Task: Locate the nearest caves and caverns to Mammoth Cave, Kentucky, and Ruby Falls, Tennessee.
Action: Mouse moved to (157, 102)
Screenshot: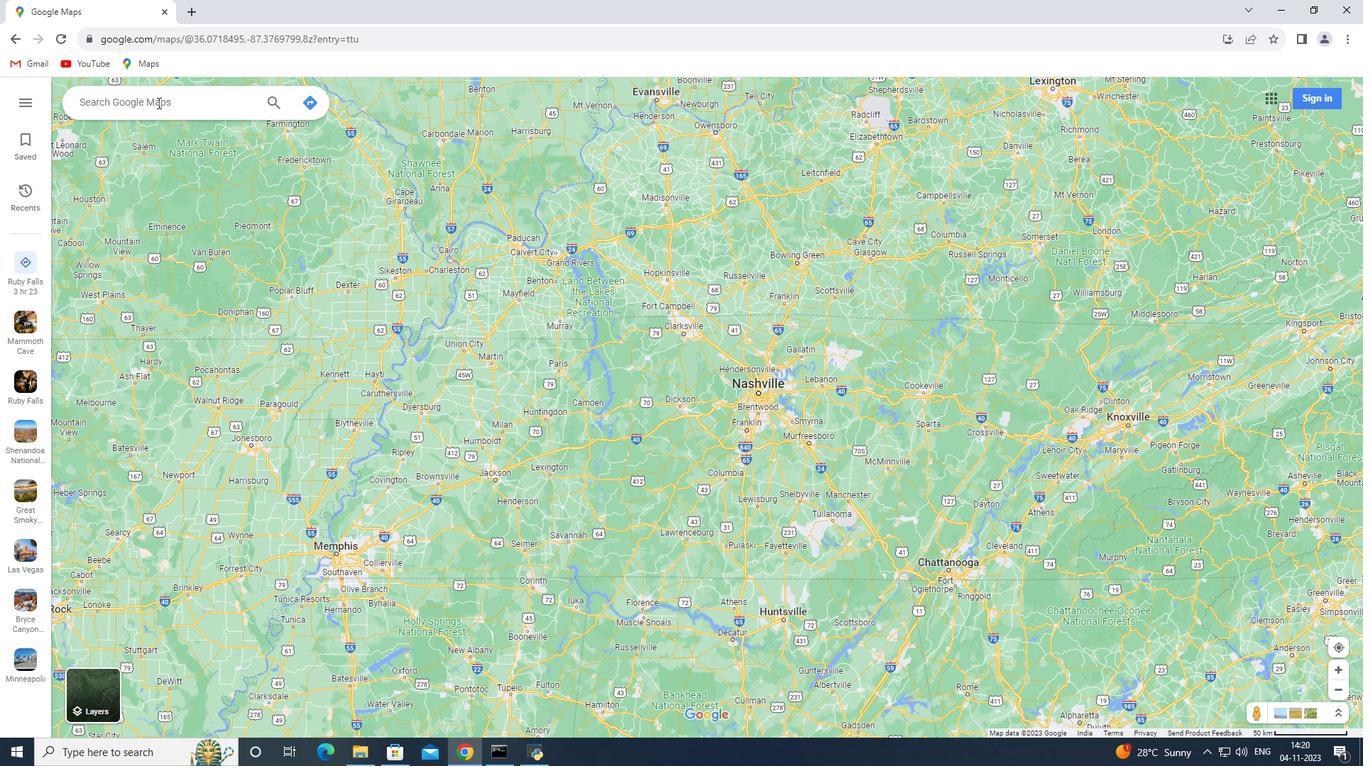 
Action: Mouse pressed left at (157, 102)
Screenshot: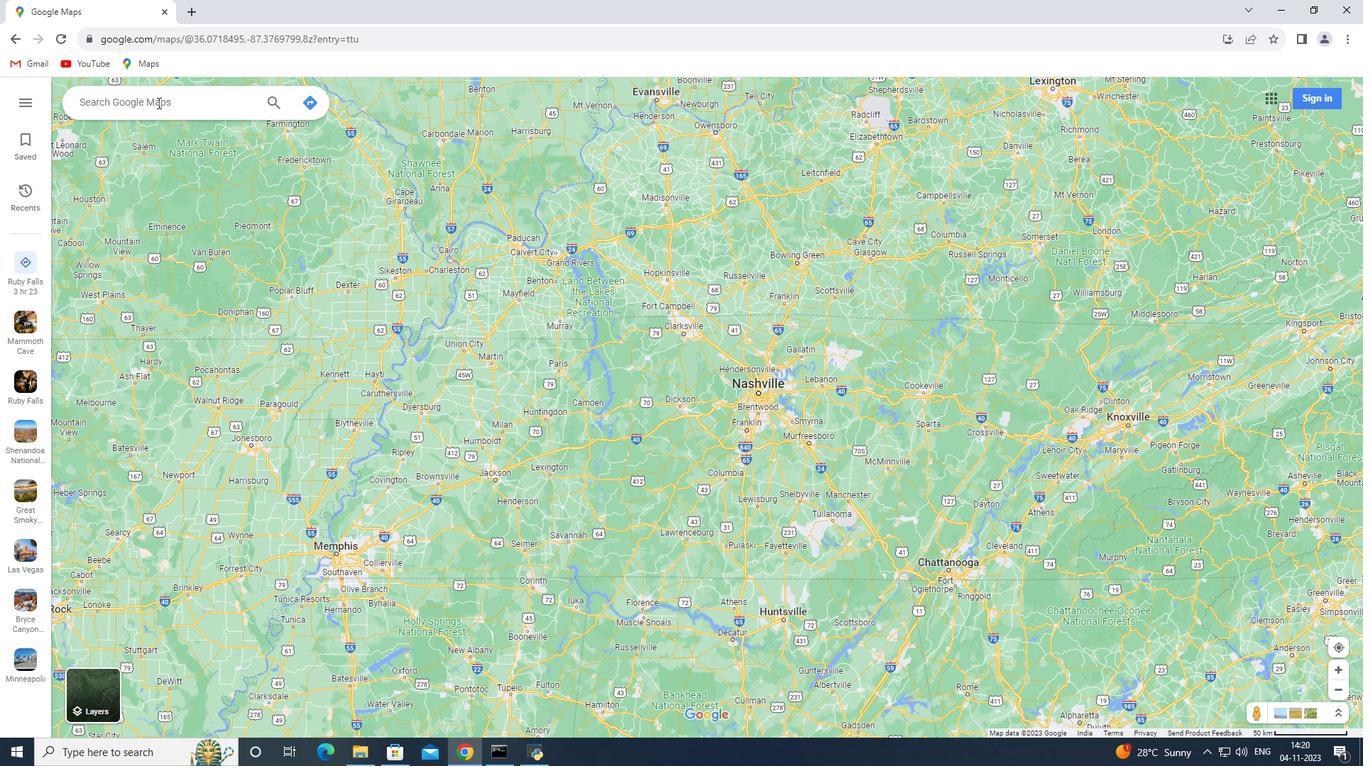 
Action: Key pressed <Key.shift_r>Mammoth<Key.space><Key.shift>Cave,<Key.space><Key.shift_r>Kentucky<Key.enter>
Screenshot: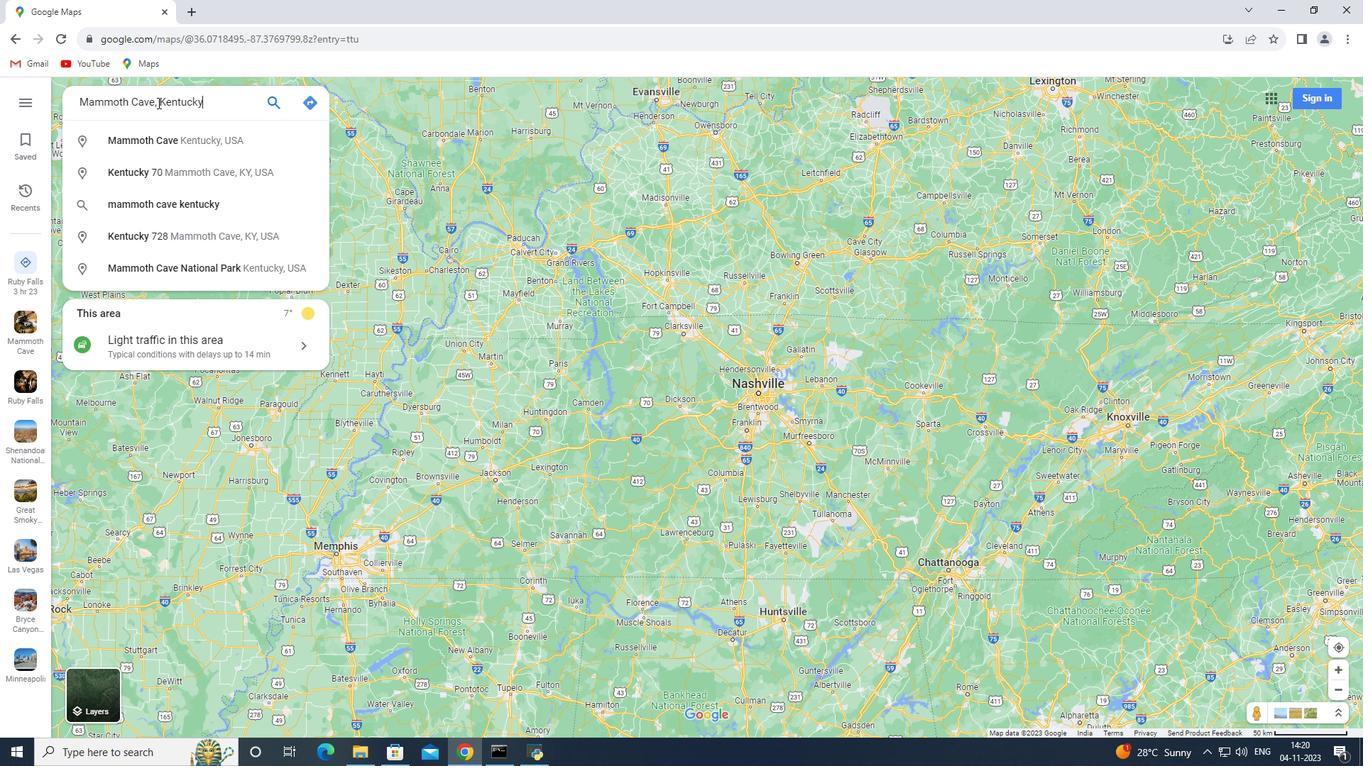 
Action: Mouse moved to (189, 349)
Screenshot: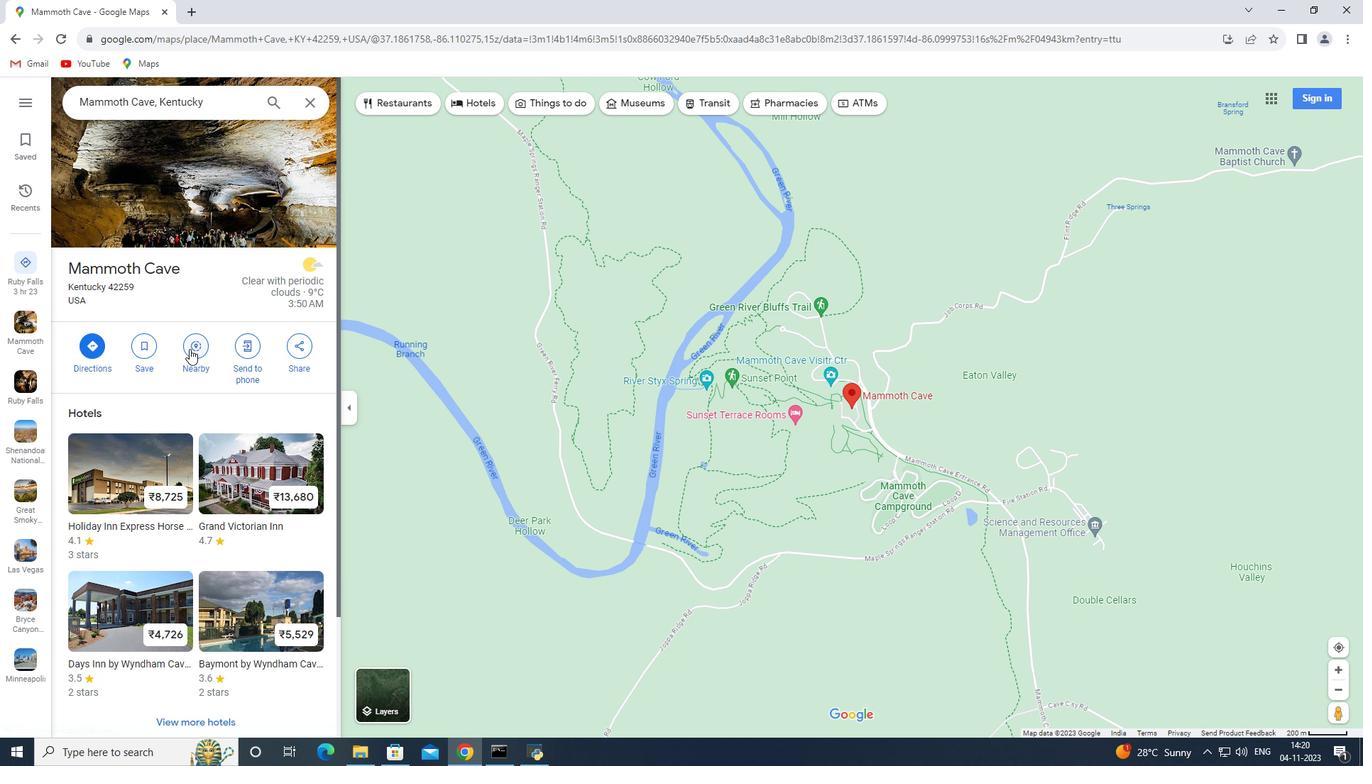 
Action: Mouse pressed left at (189, 349)
Screenshot: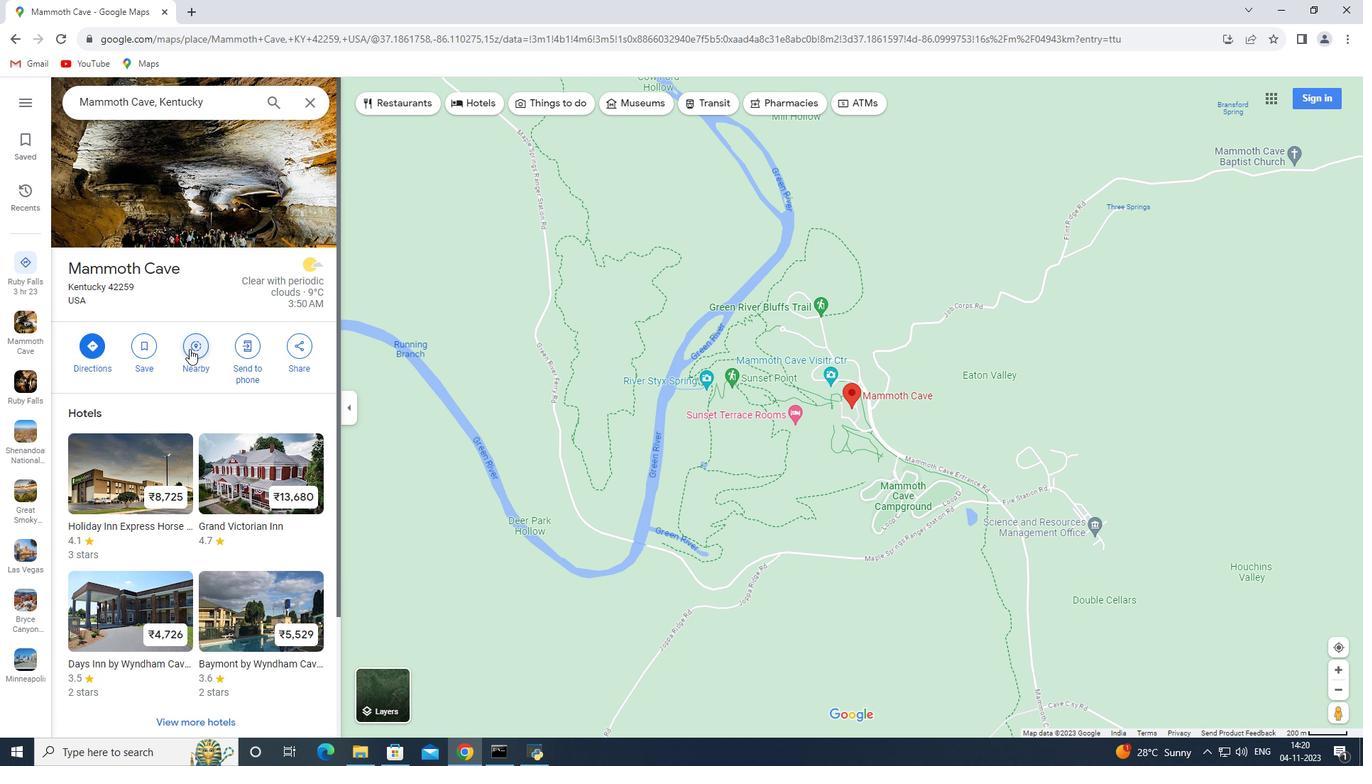
Action: Mouse moved to (195, 347)
Screenshot: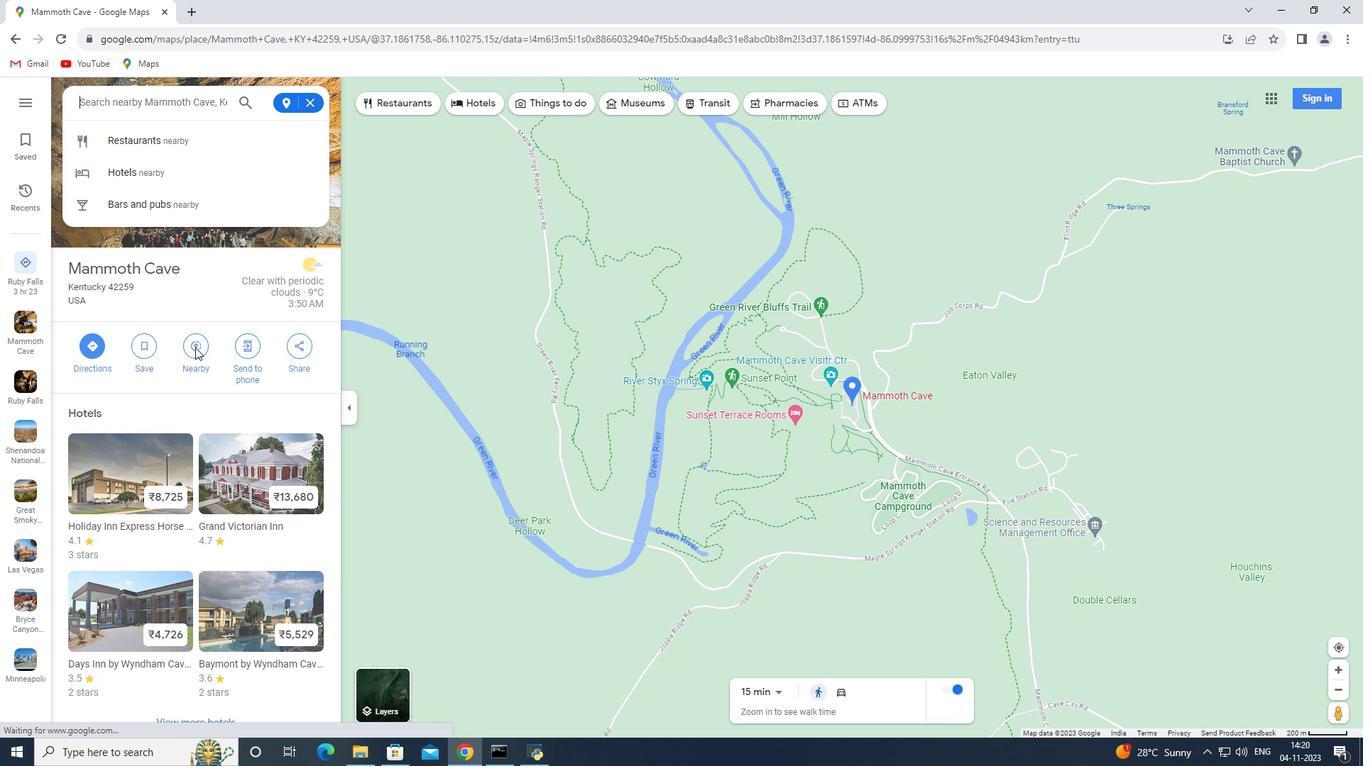 
Action: Key pressed caves<Key.space>and<Key.space>caverns<Key.enter>
Screenshot: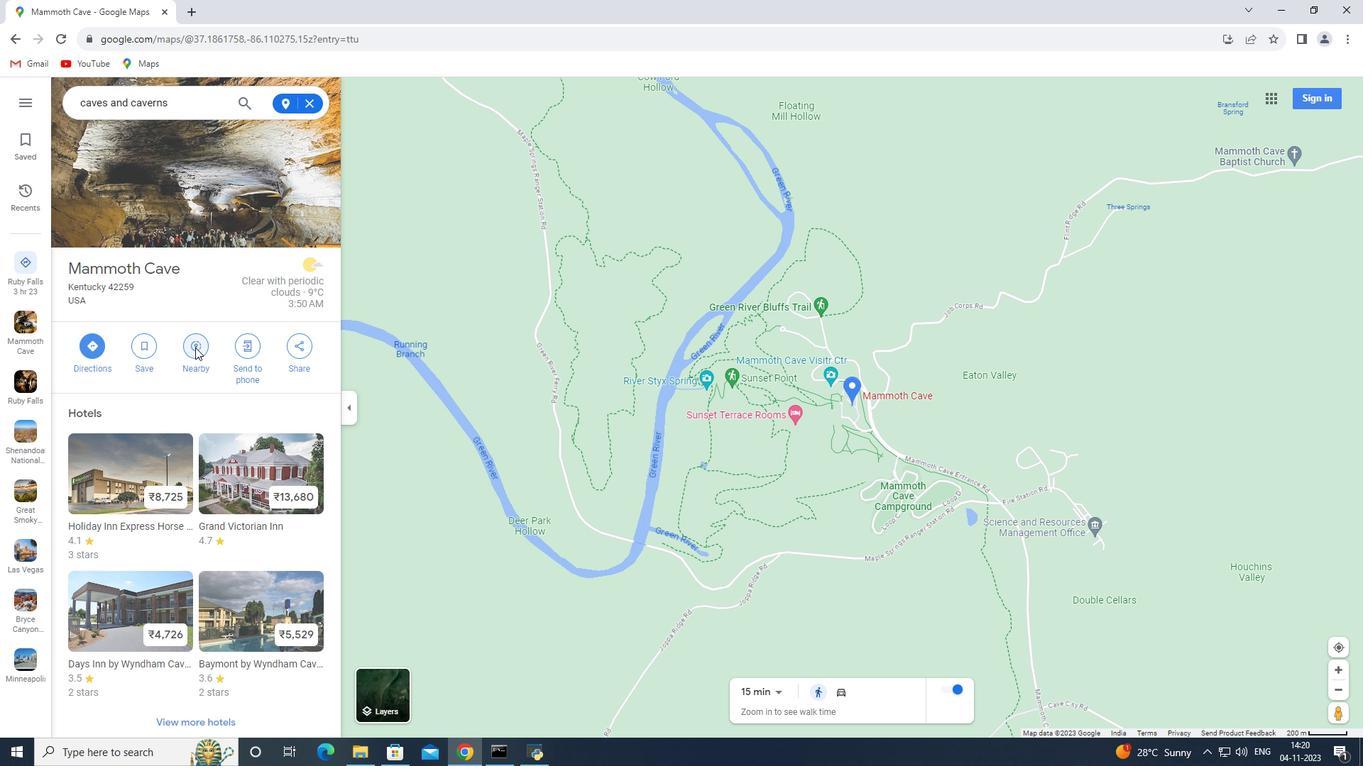 
Action: Mouse moved to (313, 105)
Screenshot: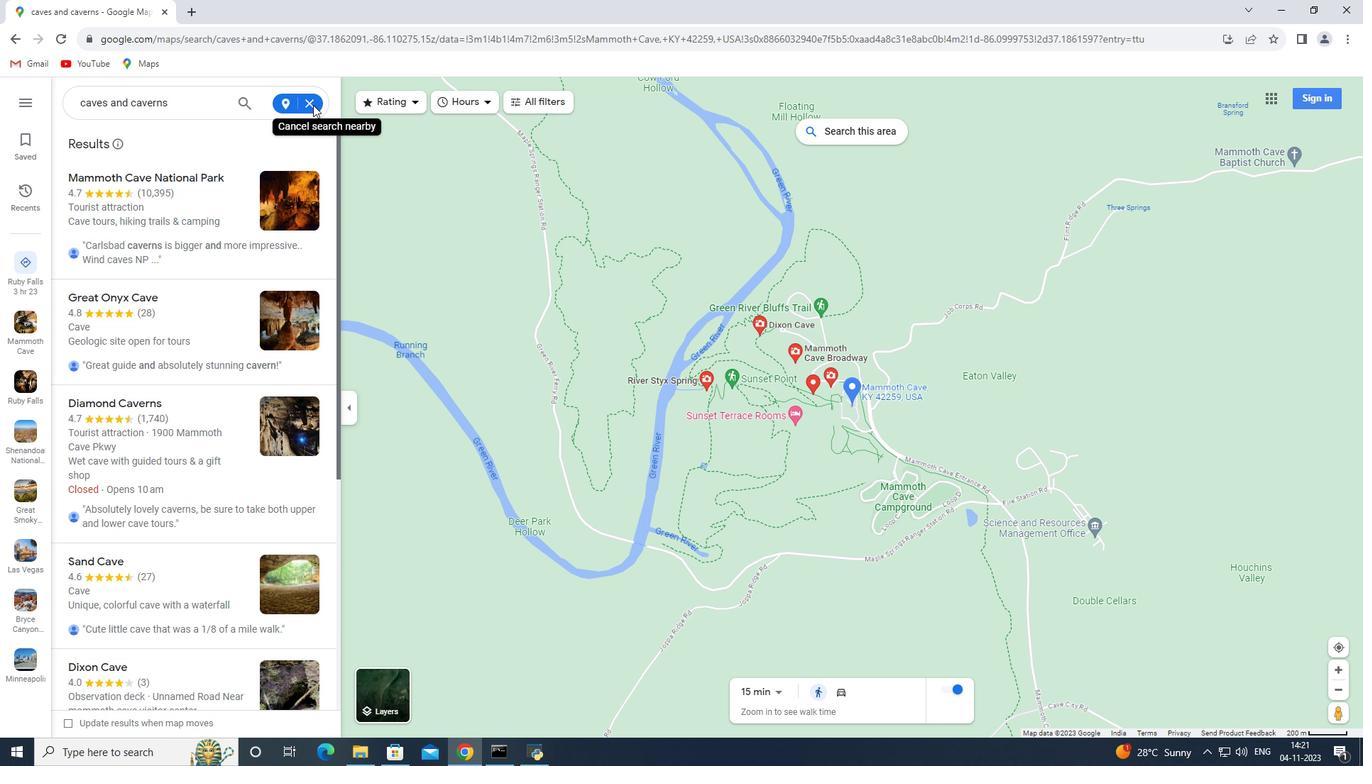 
Action: Mouse pressed left at (313, 105)
Screenshot: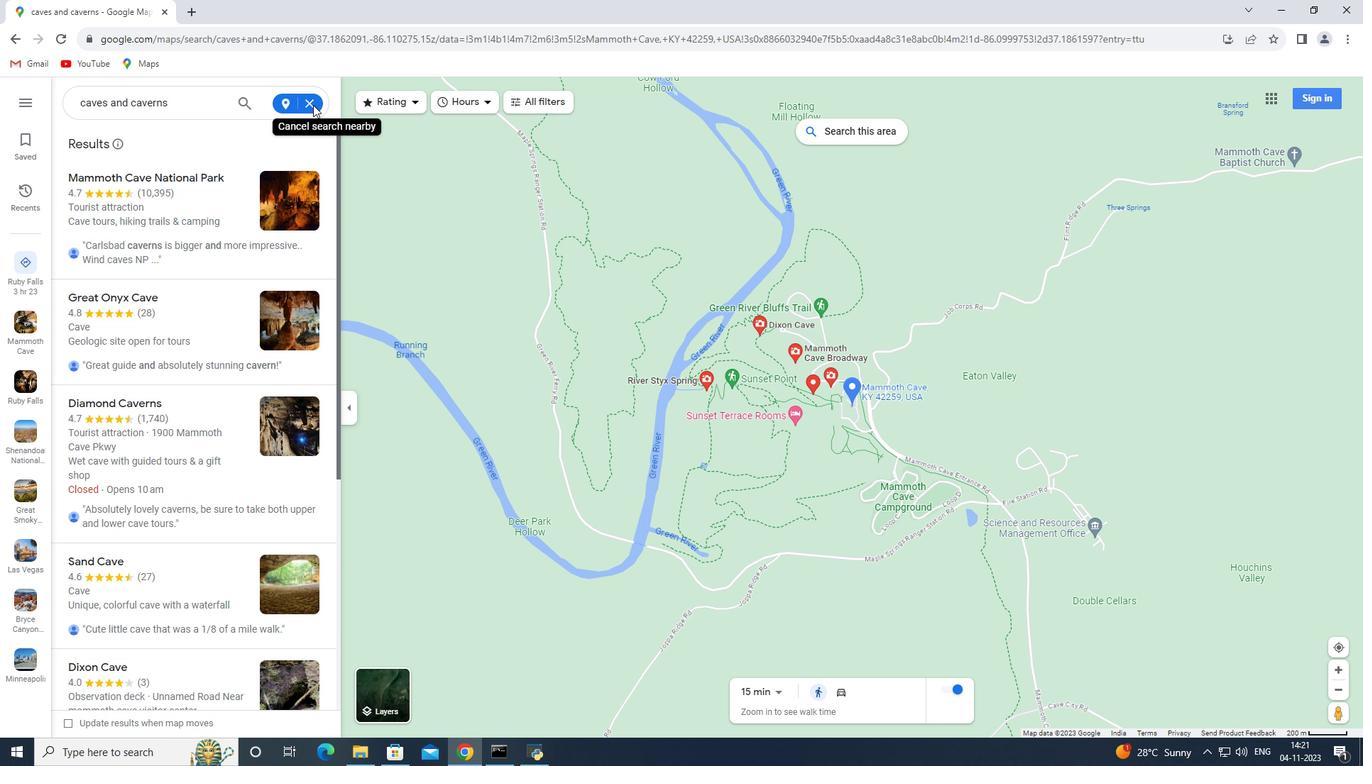 
Action: Mouse moved to (308, 107)
Screenshot: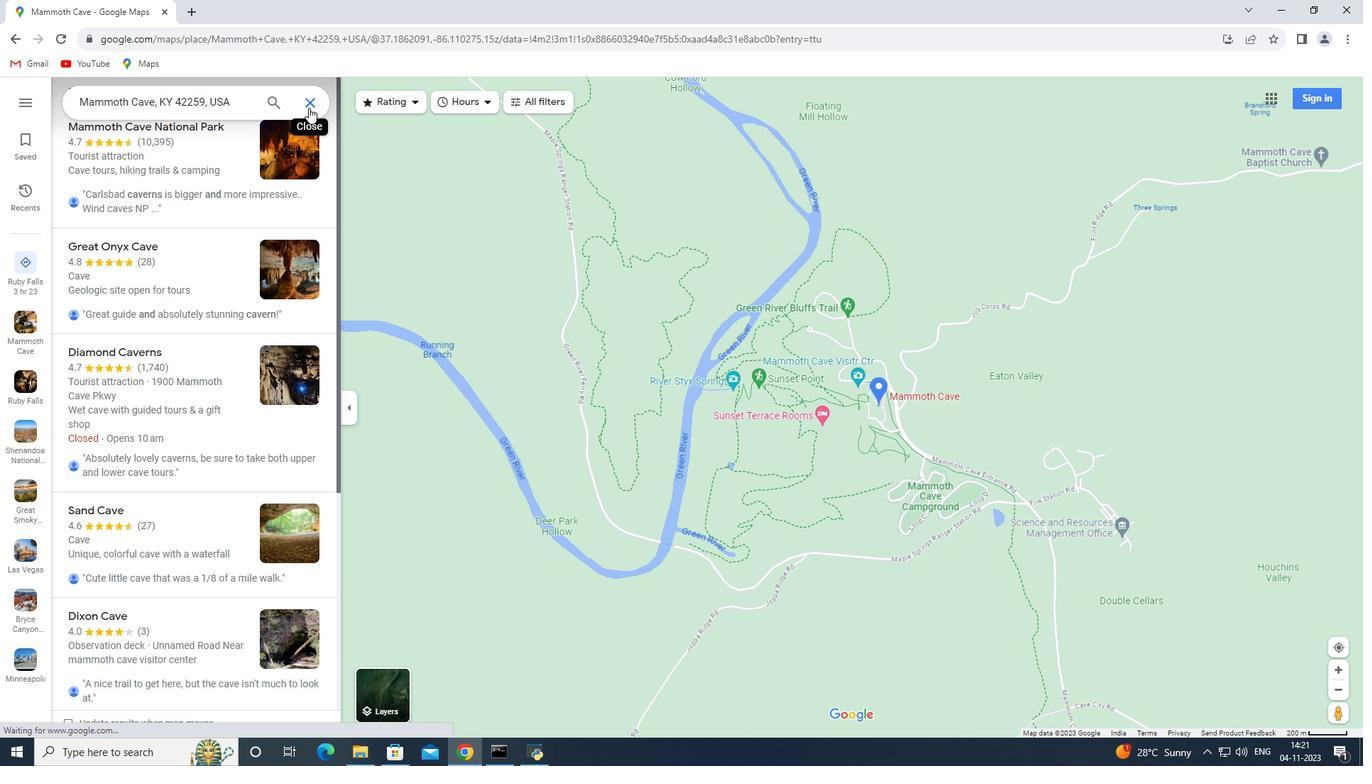 
Action: Mouse pressed left at (308, 107)
Screenshot: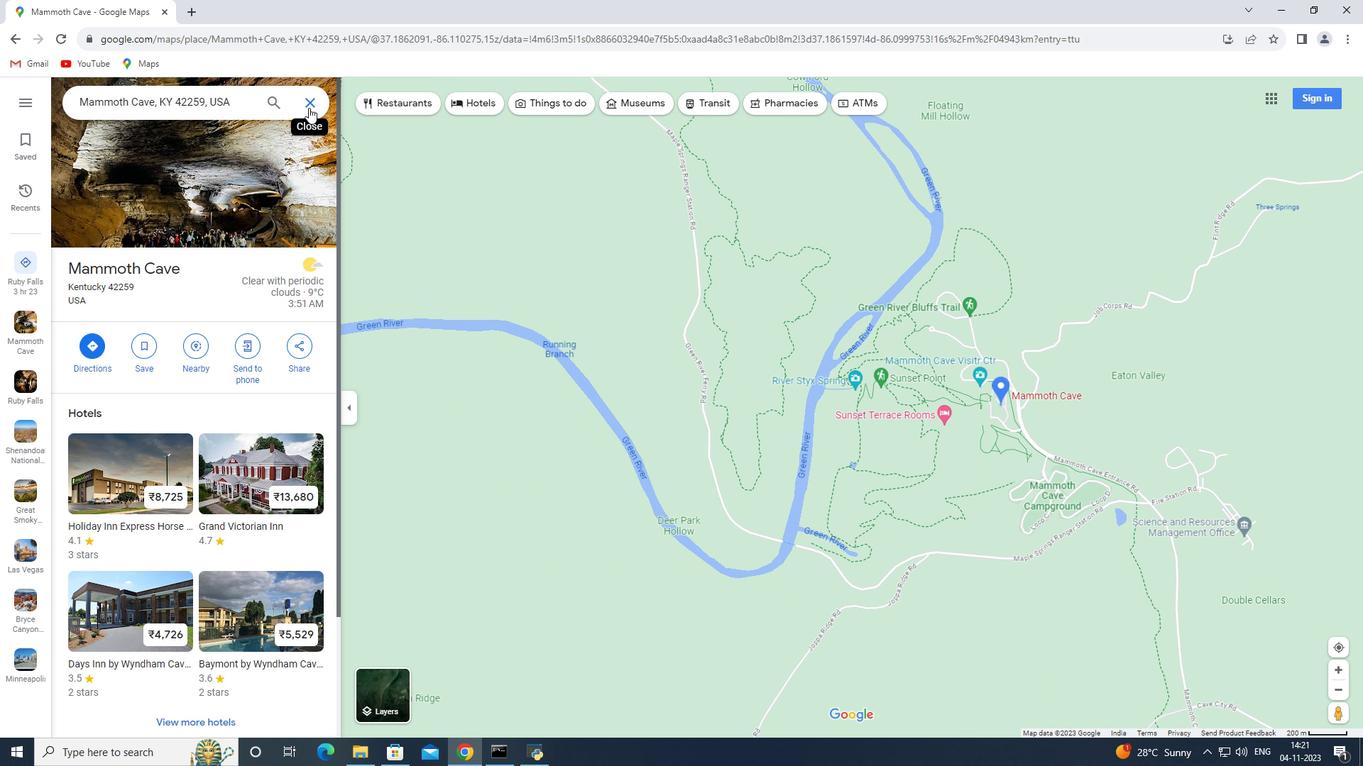 
Action: Mouse moved to (196, 107)
Screenshot: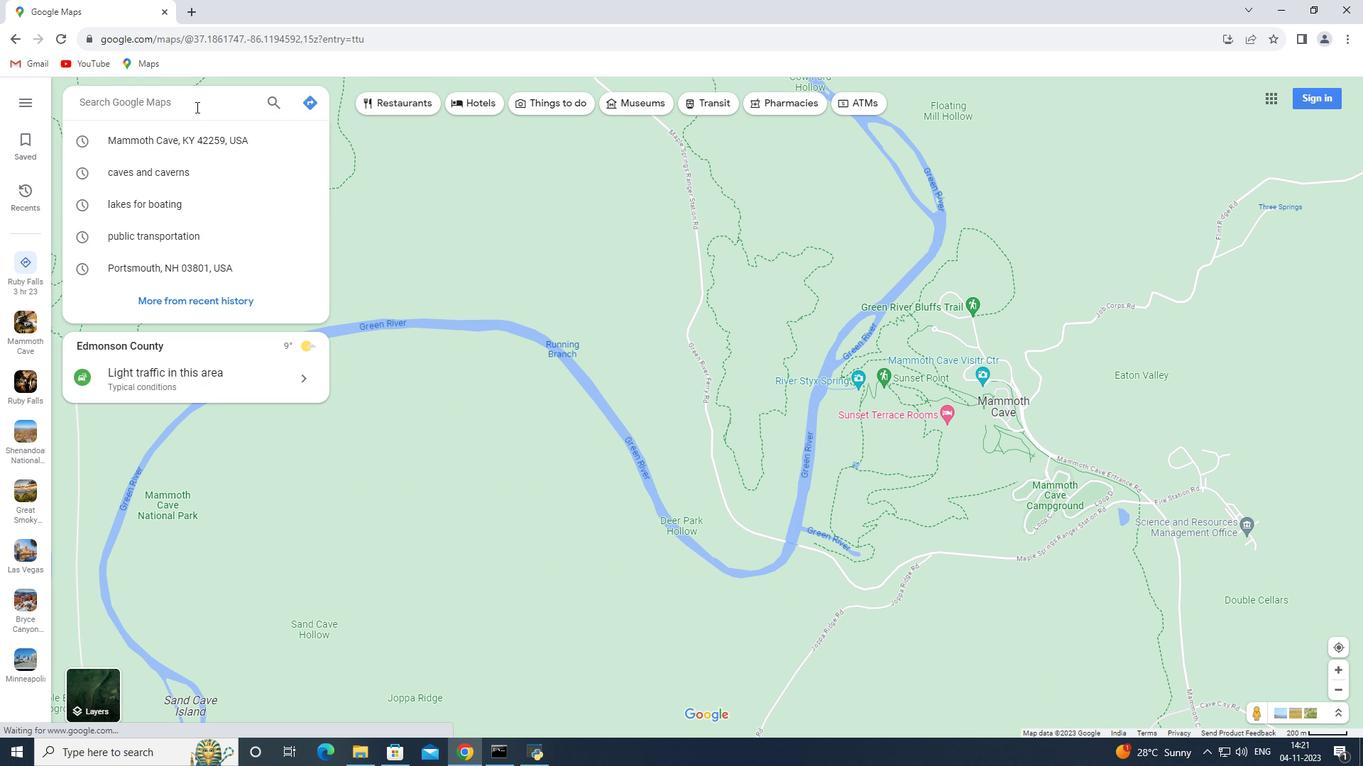 
Action: Key pressed <Key.shift>Ruby<Key.space><Key.shift>Falls,<Key.space><Key.shift>Tennessee<Key.enter>
Screenshot: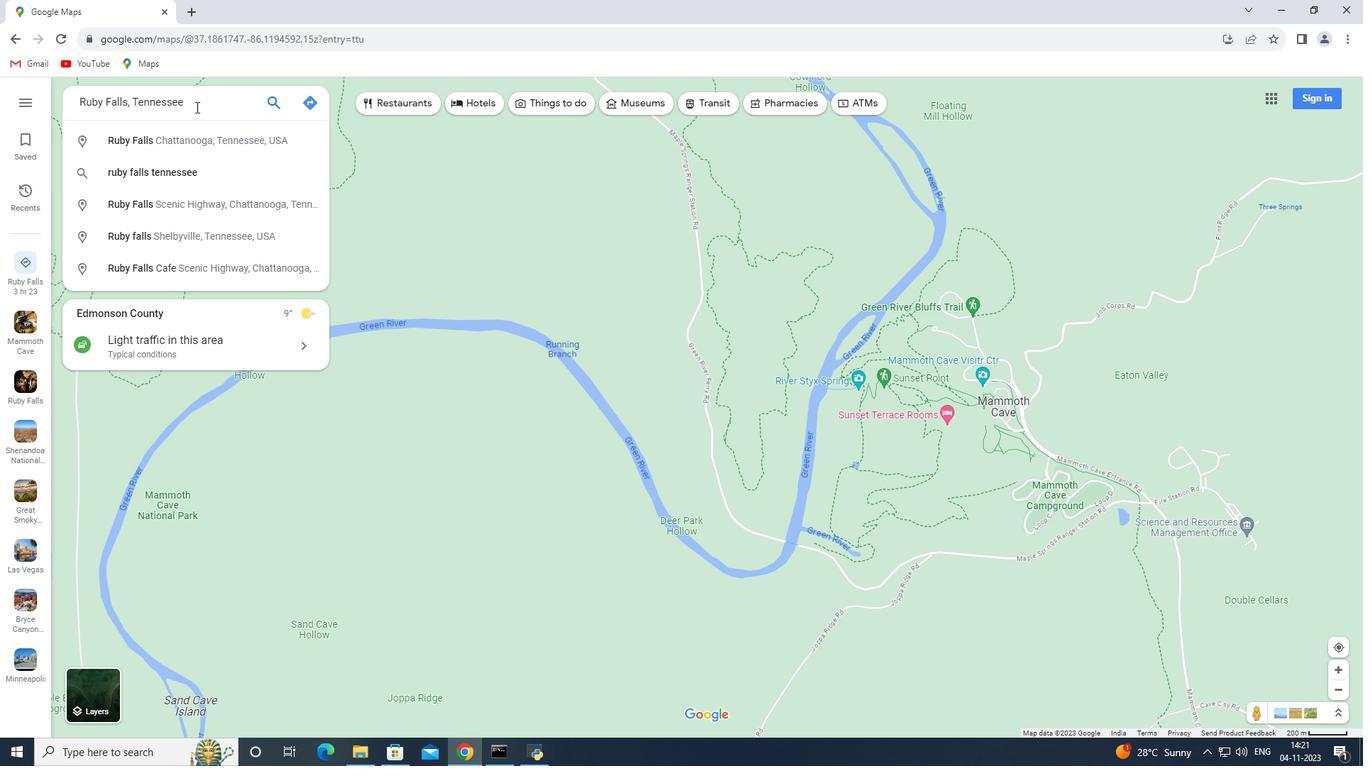 
Action: Mouse moved to (193, 376)
Screenshot: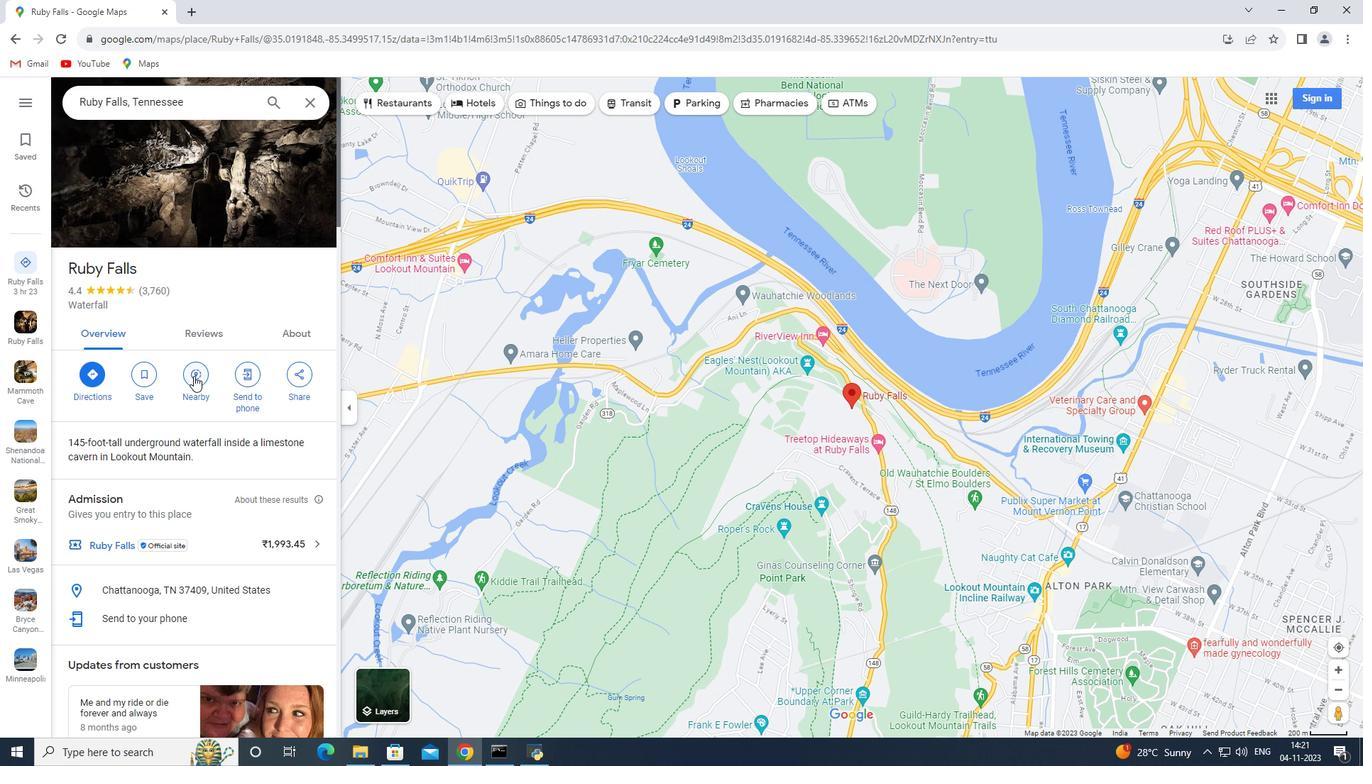 
Action: Mouse pressed left at (193, 376)
Screenshot: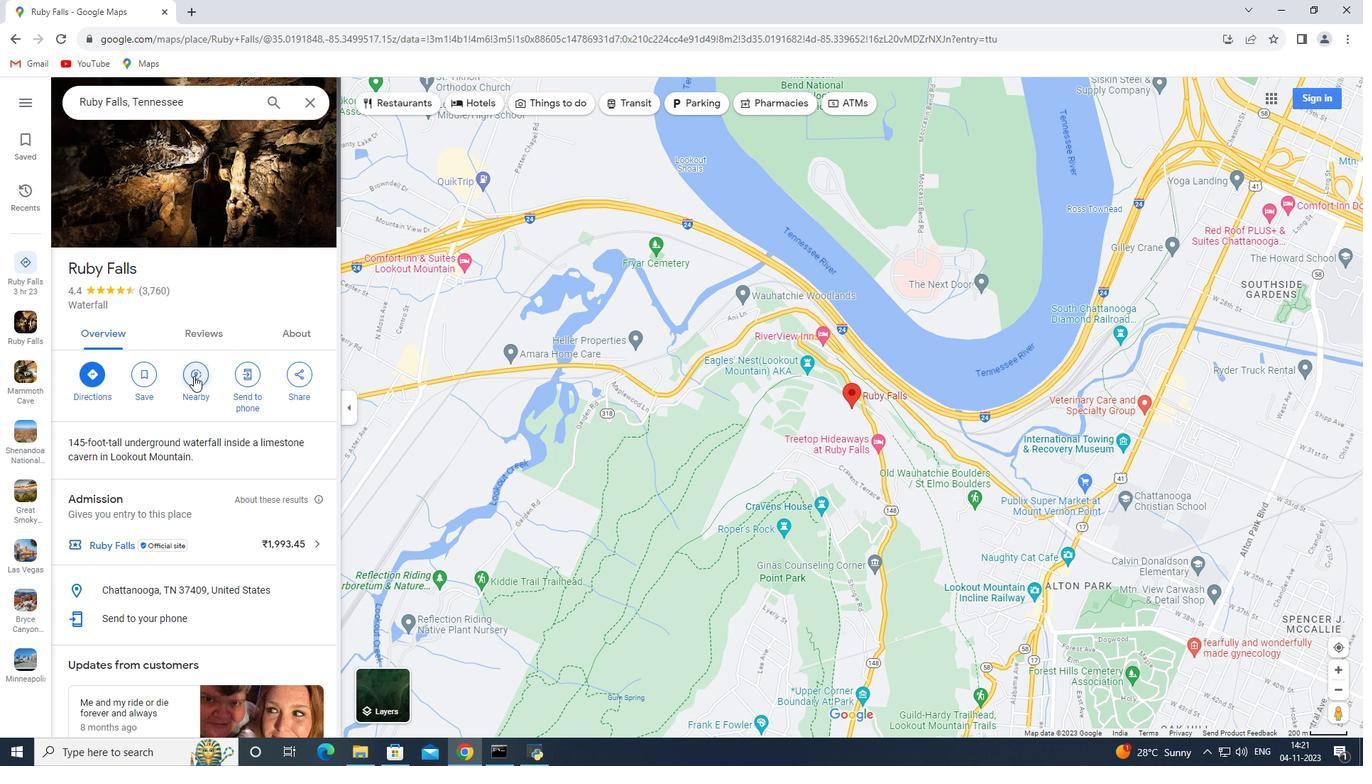 
Action: Key pressed caves<Key.space>and<Key.space>caverns<Key.enter>
Screenshot: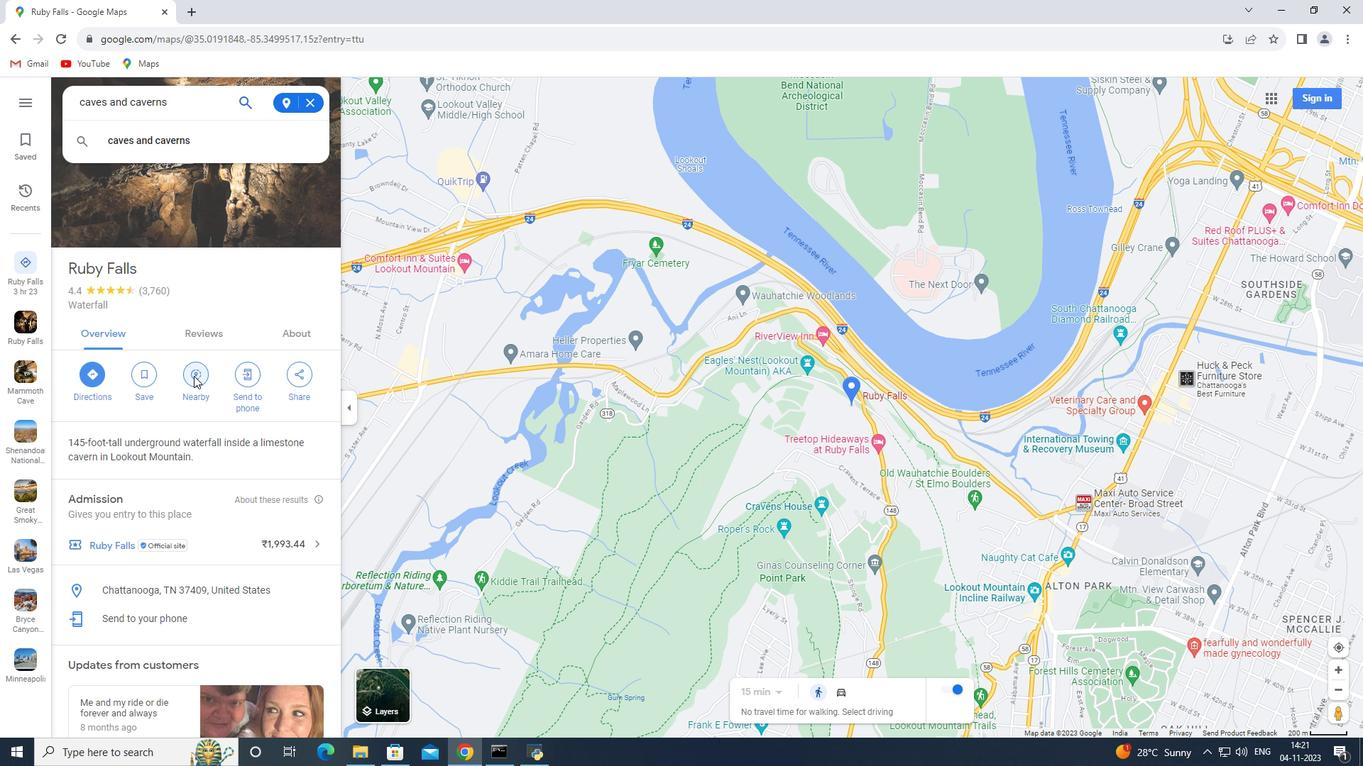 
